 Task: Create a section Code Collectives and in the section, add a milestone Network Security Implementation in the project TrapPlan.
Action: Mouse moved to (57, 414)
Screenshot: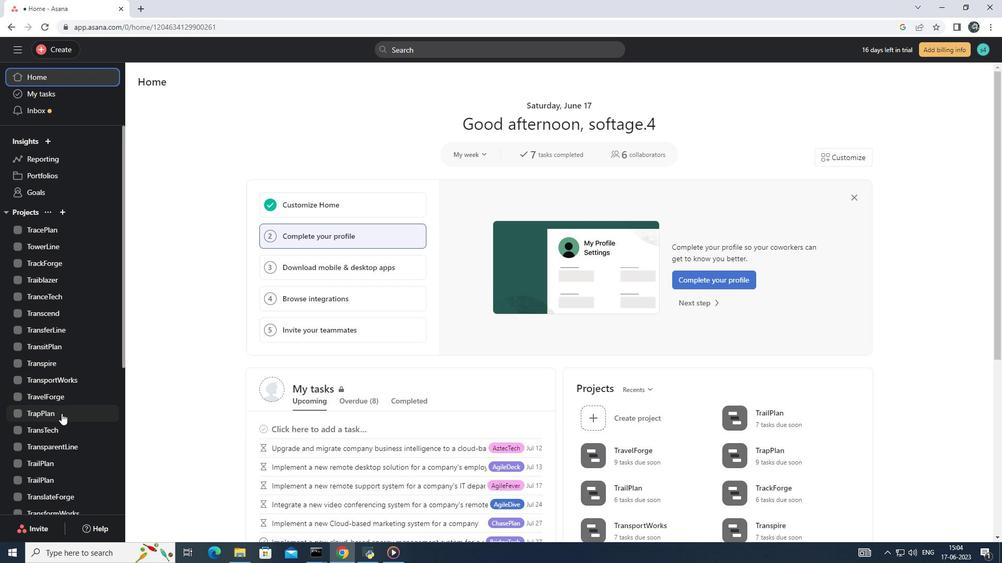 
Action: Mouse pressed left at (57, 414)
Screenshot: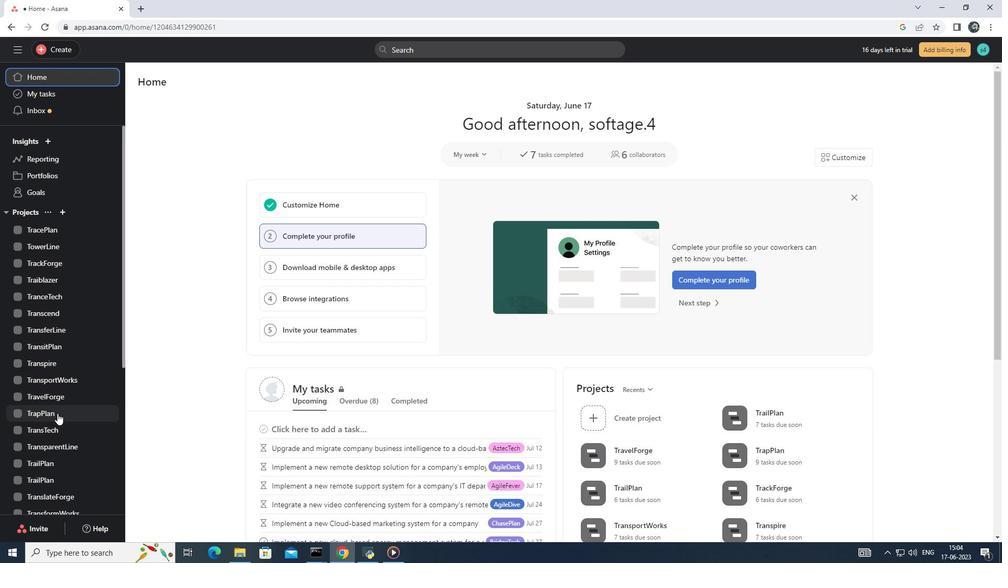 
Action: Mouse moved to (184, 329)
Screenshot: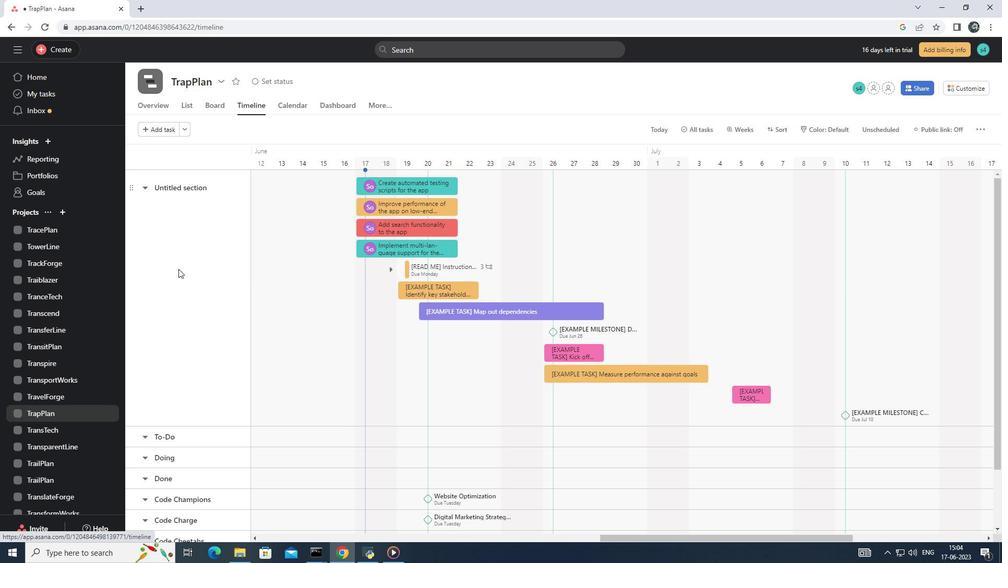 
Action: Mouse scrolled (184, 328) with delta (0, 0)
Screenshot: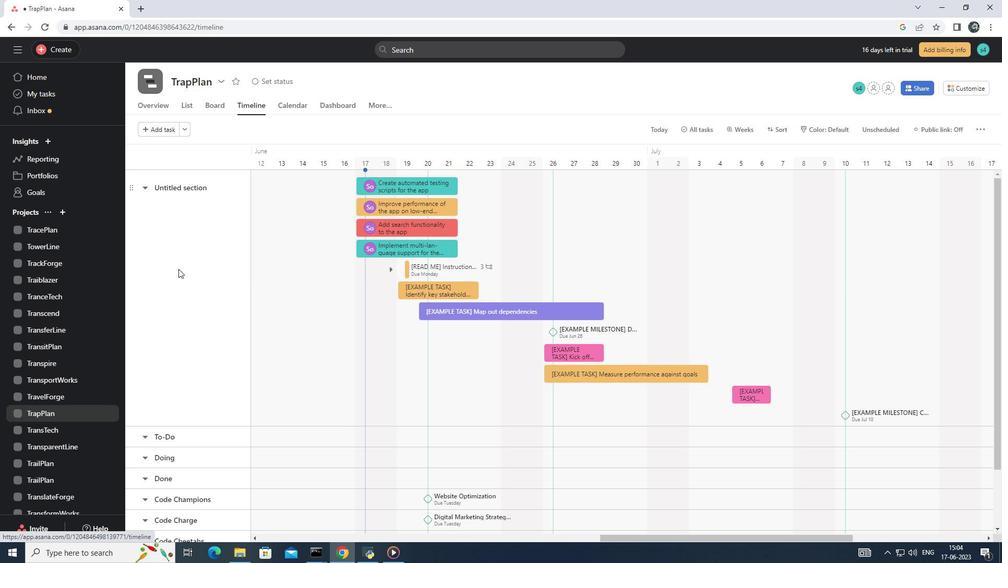 
Action: Mouse moved to (184, 331)
Screenshot: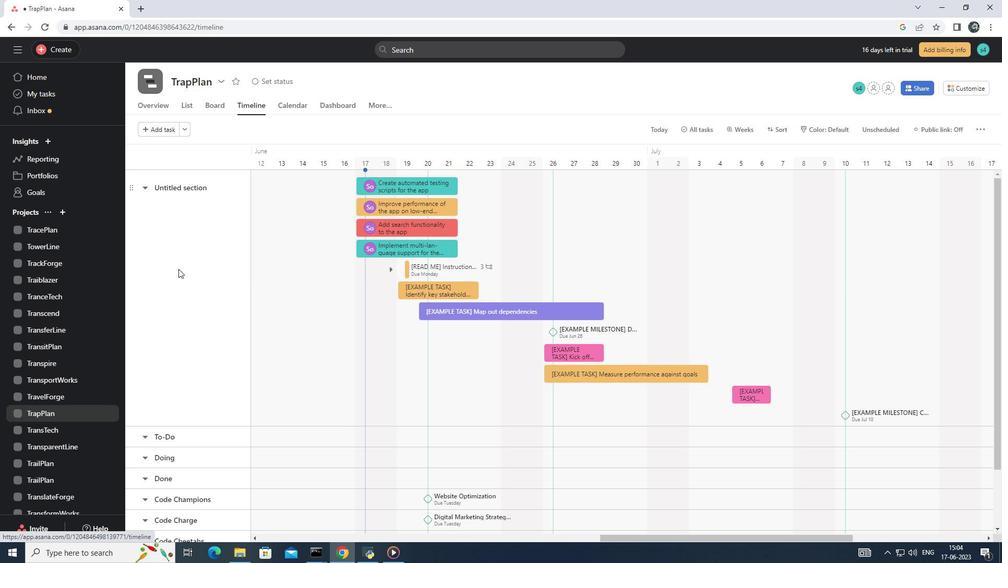 
Action: Mouse scrolled (184, 330) with delta (0, 0)
Screenshot: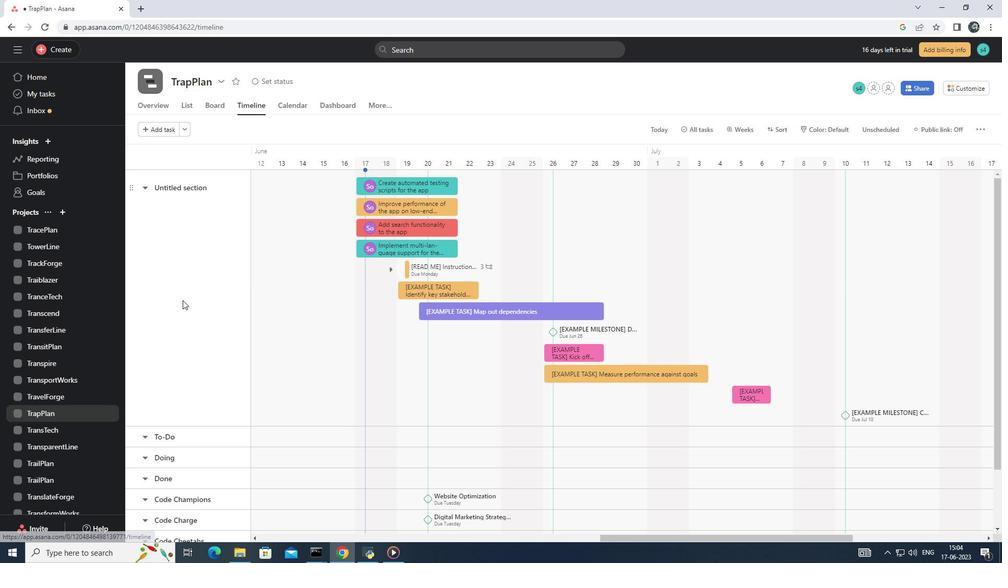 
Action: Mouse moved to (189, 337)
Screenshot: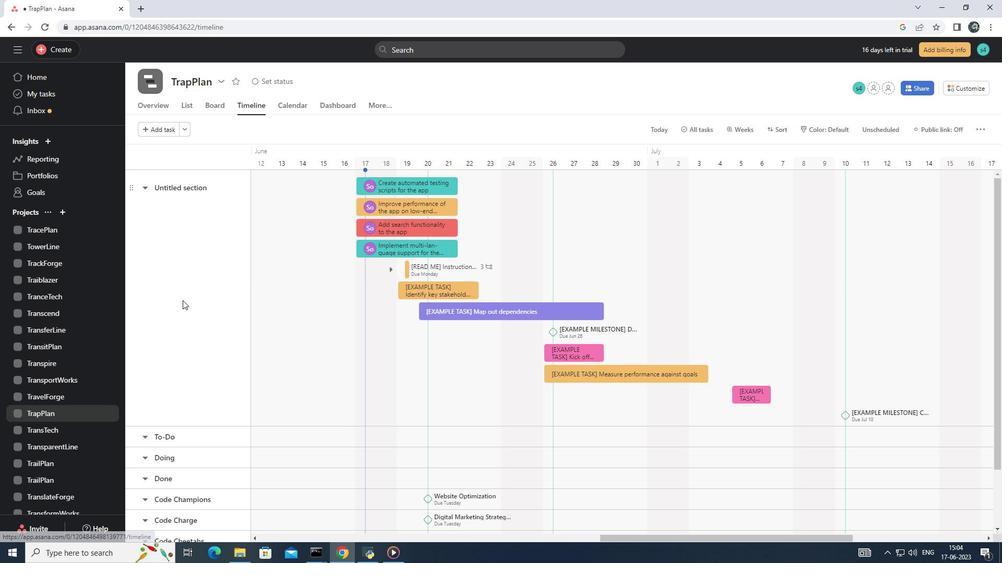 
Action: Mouse scrolled (187, 335) with delta (0, 0)
Screenshot: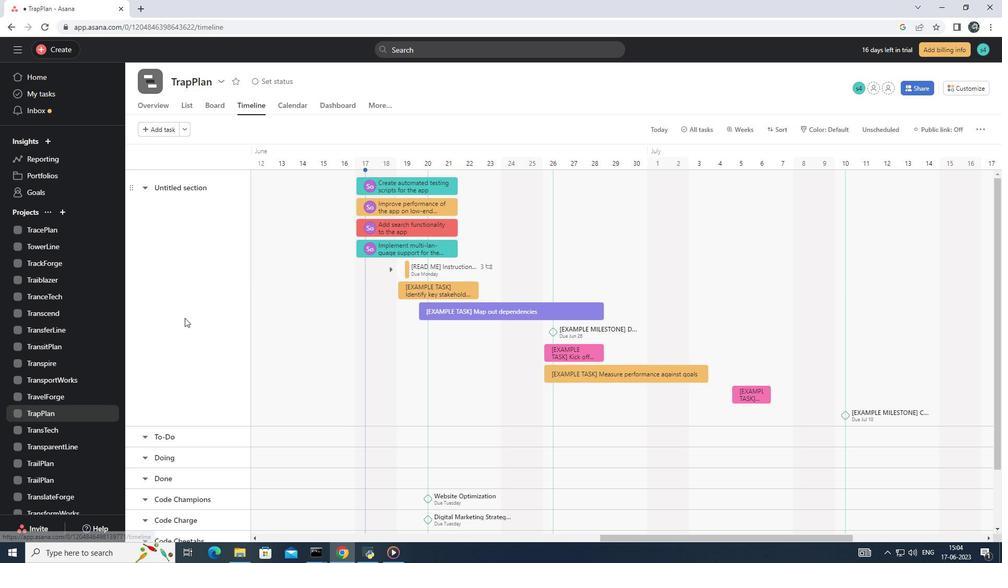 
Action: Mouse moved to (200, 349)
Screenshot: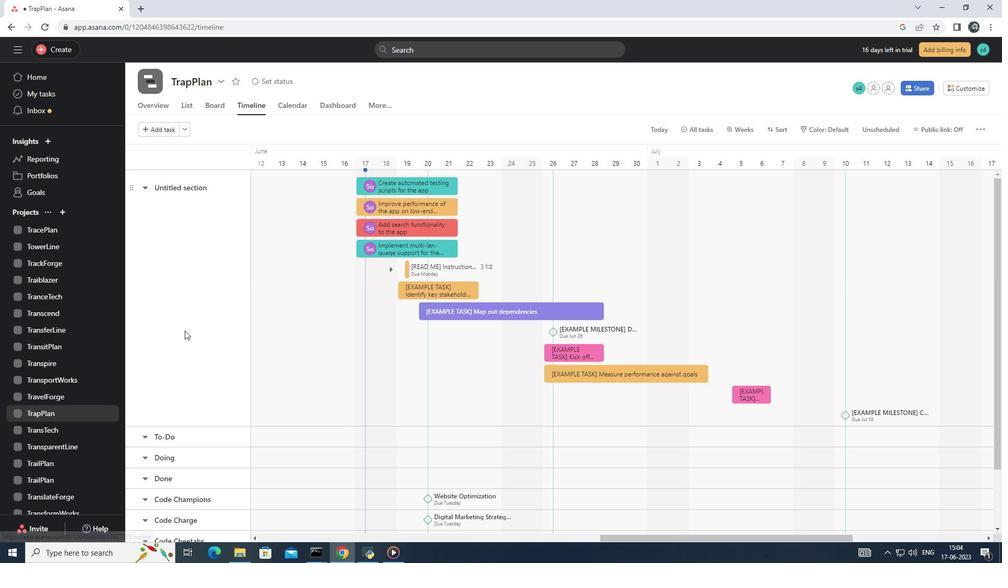 
Action: Mouse scrolled (190, 338) with delta (0, 0)
Screenshot: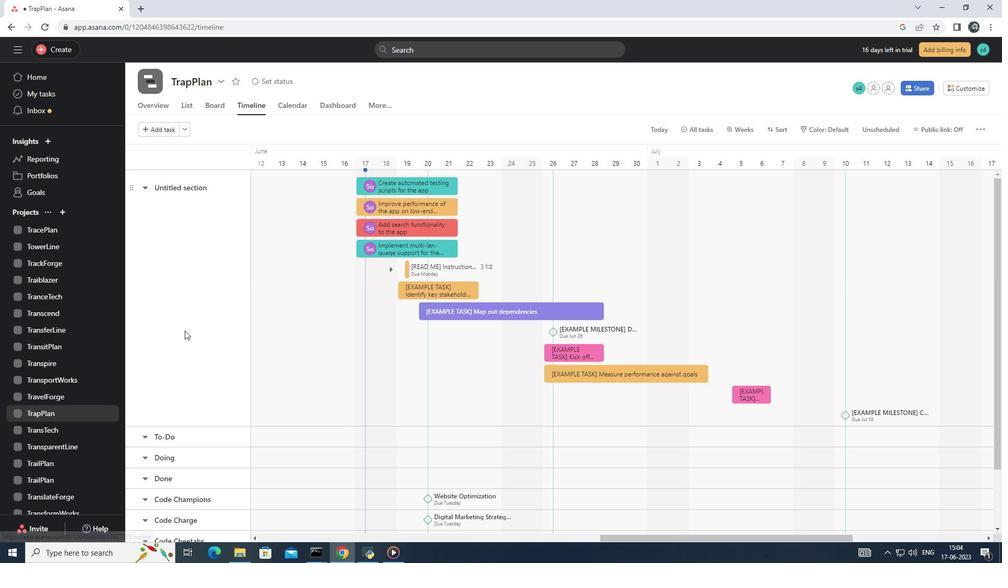 
Action: Mouse moved to (167, 491)
Screenshot: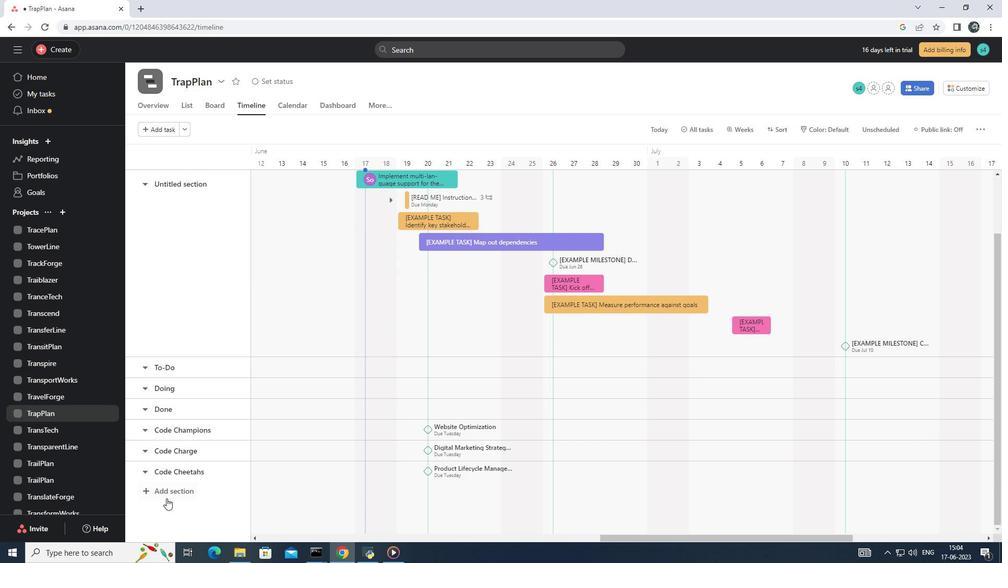 
Action: Mouse pressed left at (167, 491)
Screenshot: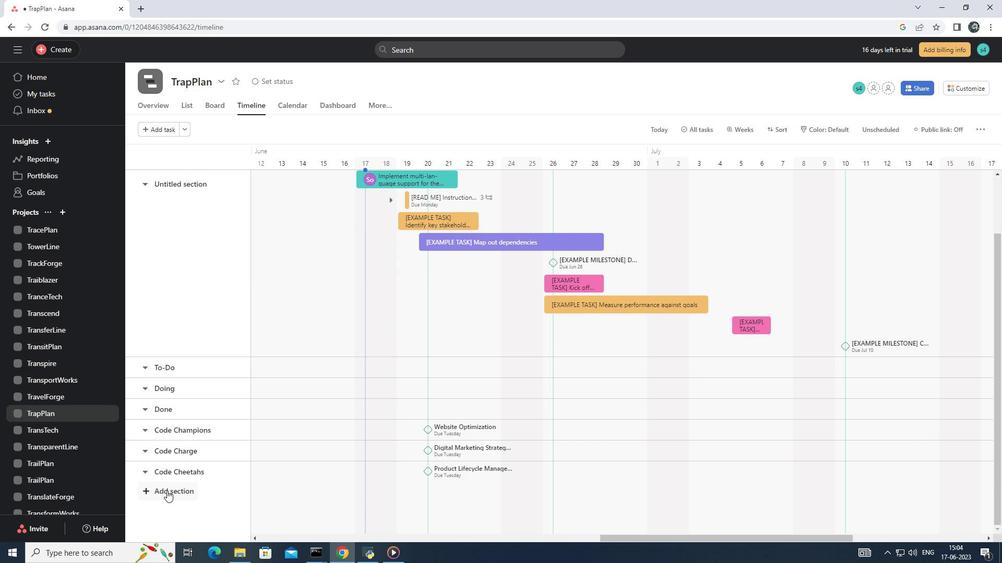 
Action: Mouse moved to (169, 491)
Screenshot: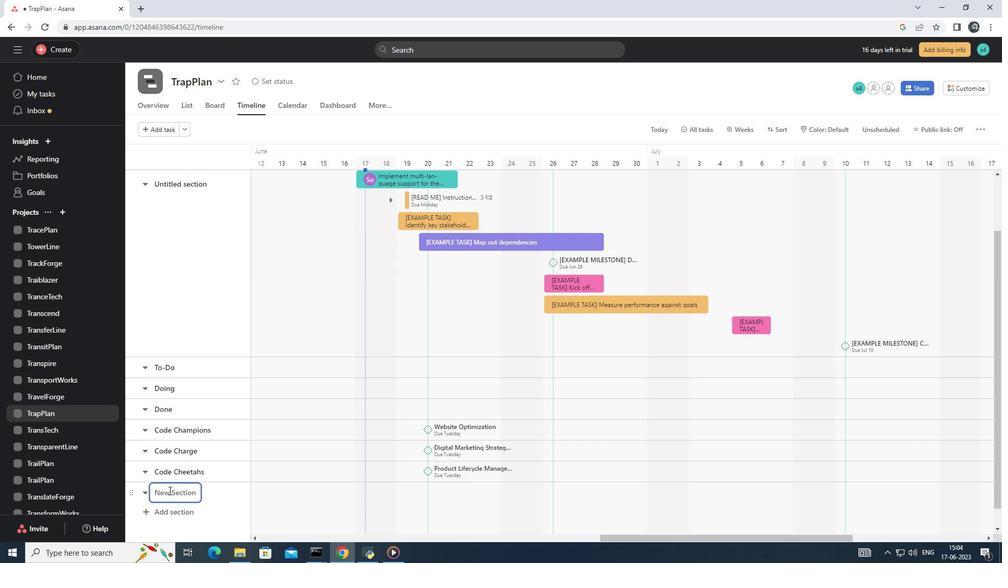 
Action: Key pressed <Key.shift>Code<Key.space><Key.shift>Collectives<Key.enter>
Screenshot: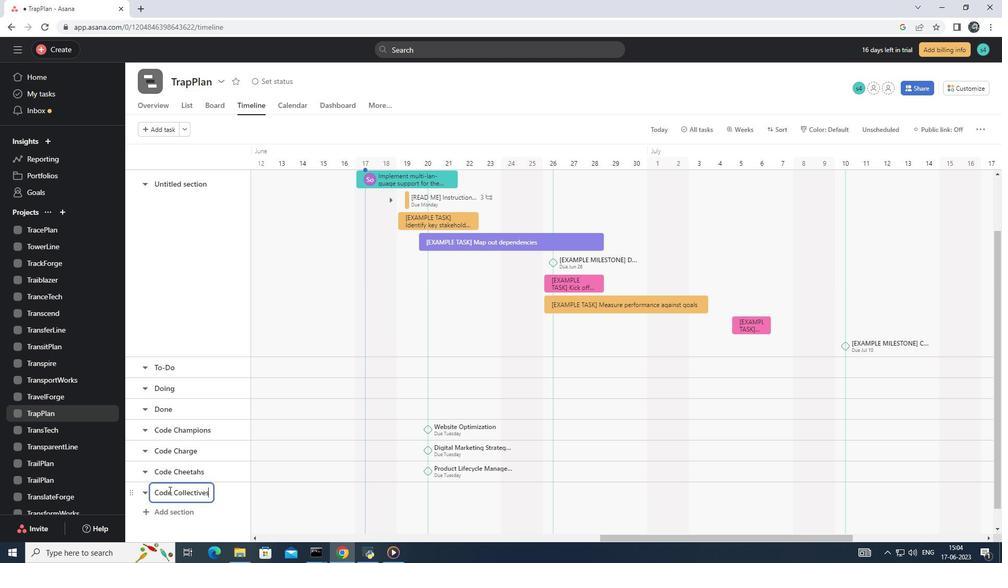 
Action: Mouse moved to (346, 495)
Screenshot: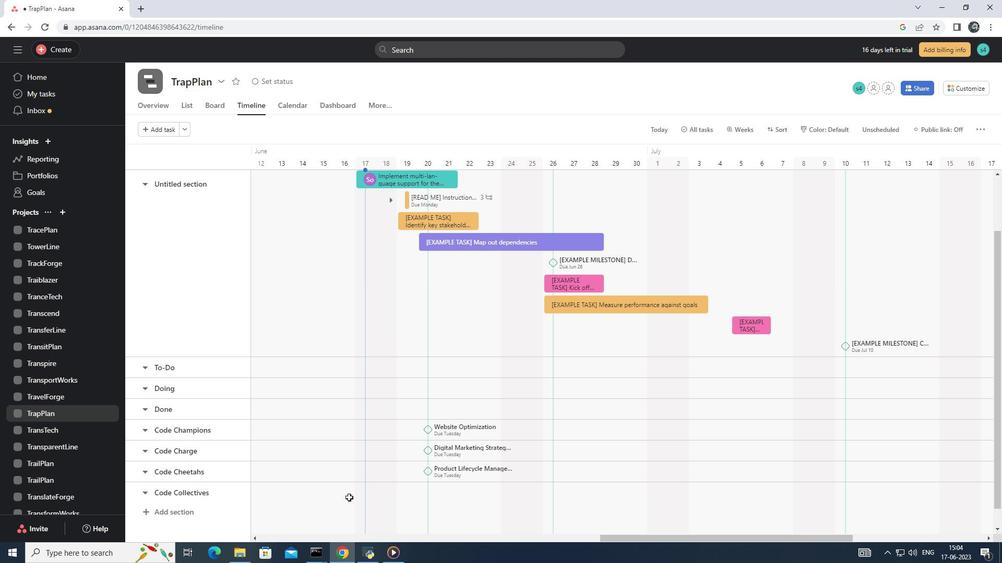
Action: Mouse pressed left at (346, 495)
Screenshot: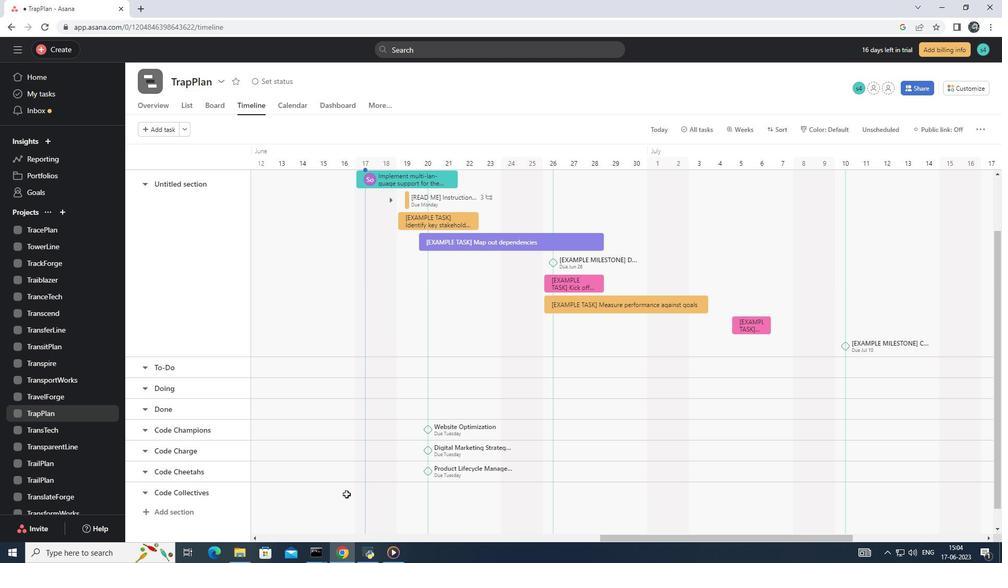 
Action: Mouse pressed left at (346, 495)
Screenshot: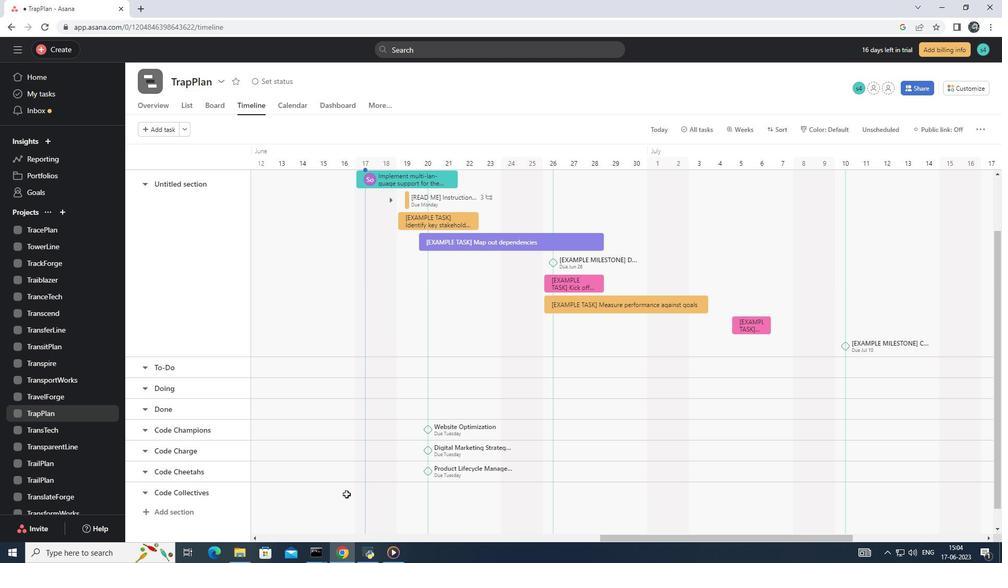 
Action: Key pressed <Key.shift>Network<Key.space><Key.shift>Security<Key.space><Key.shift>Implementat
Screenshot: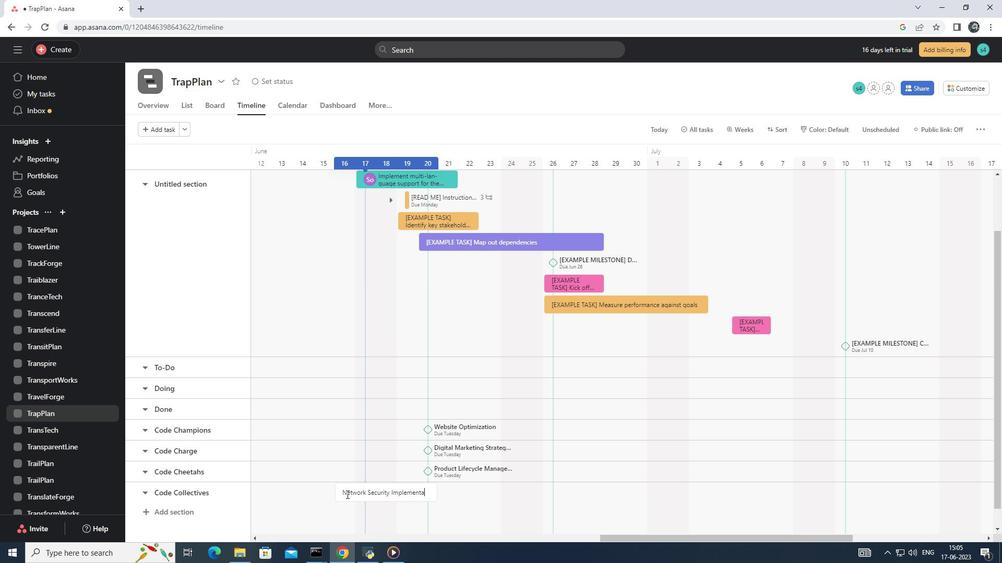 
Action: Mouse moved to (346, 494)
Screenshot: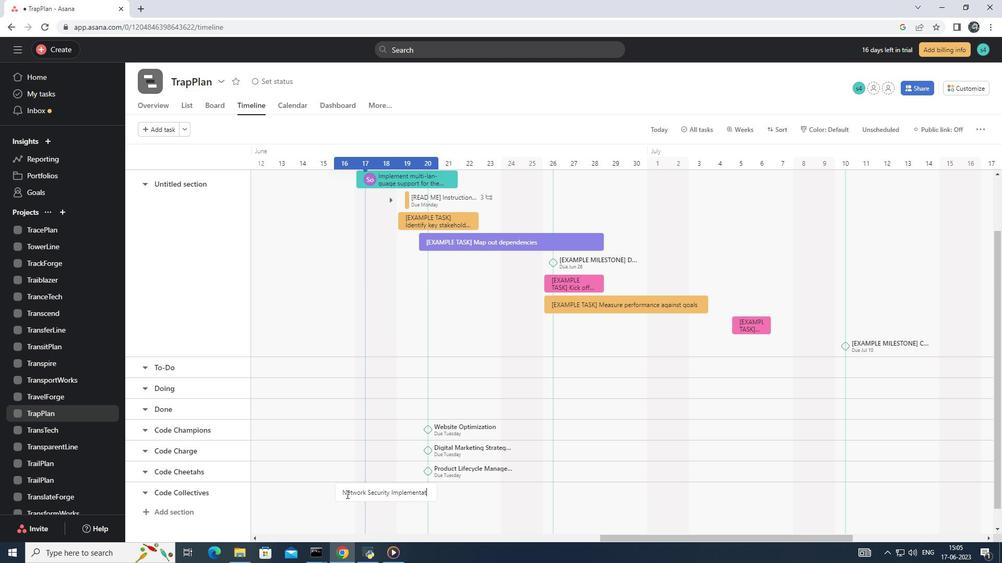 
Action: Key pressed ion<Key.space><Key.backspace><Key.enter>
Screenshot: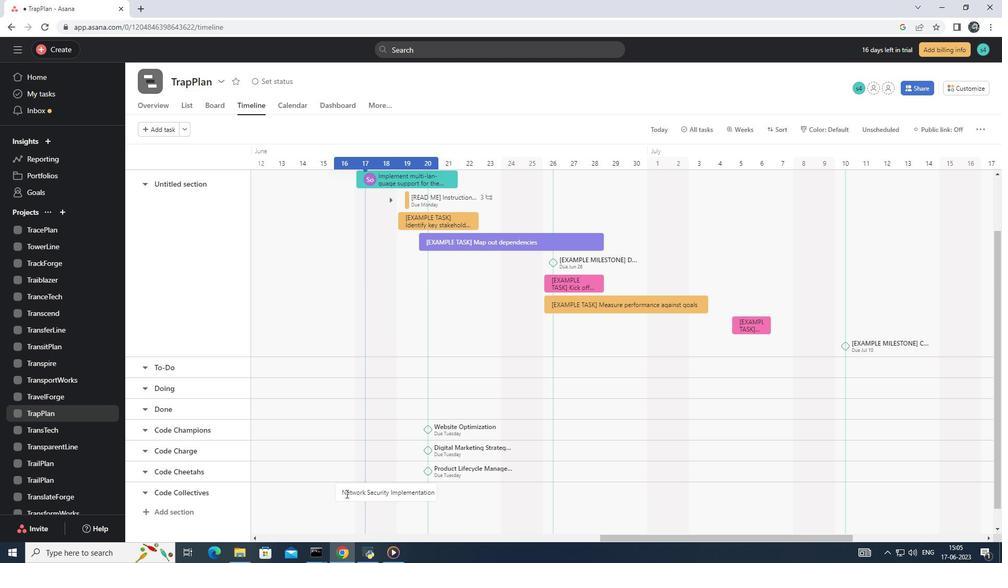 
Action: Mouse moved to (353, 494)
Screenshot: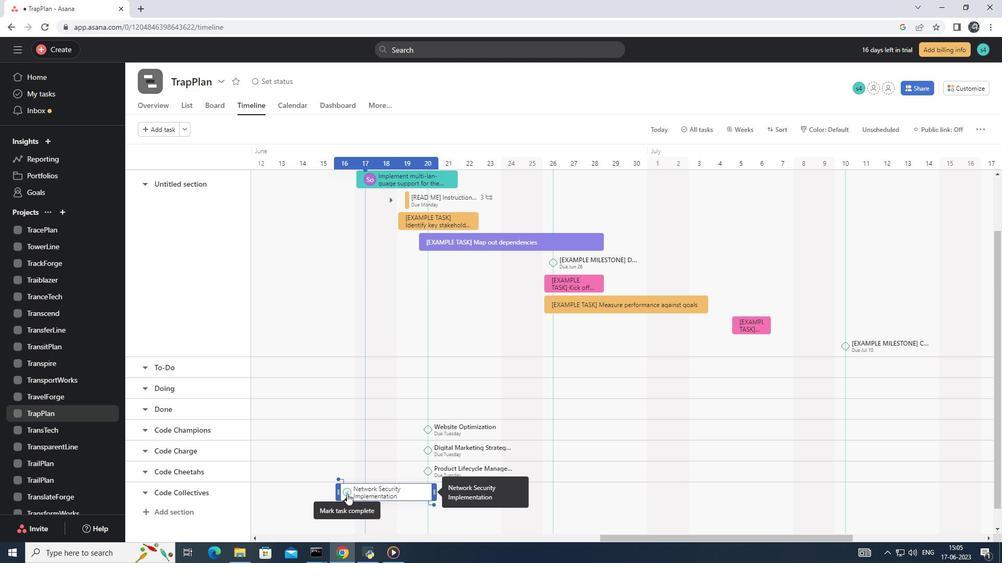
Action: Mouse pressed right at (353, 494)
Screenshot: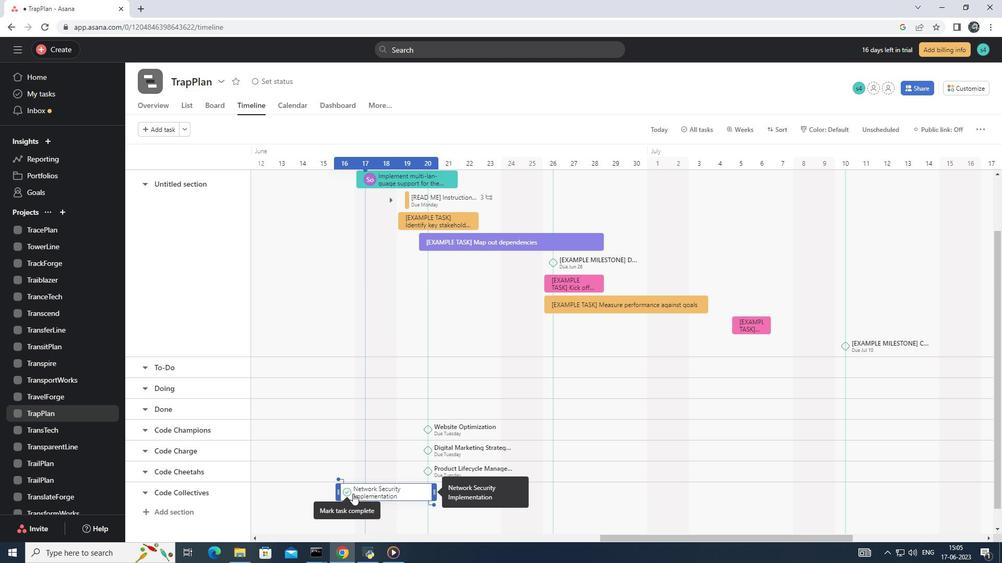 
Action: Mouse moved to (385, 441)
Screenshot: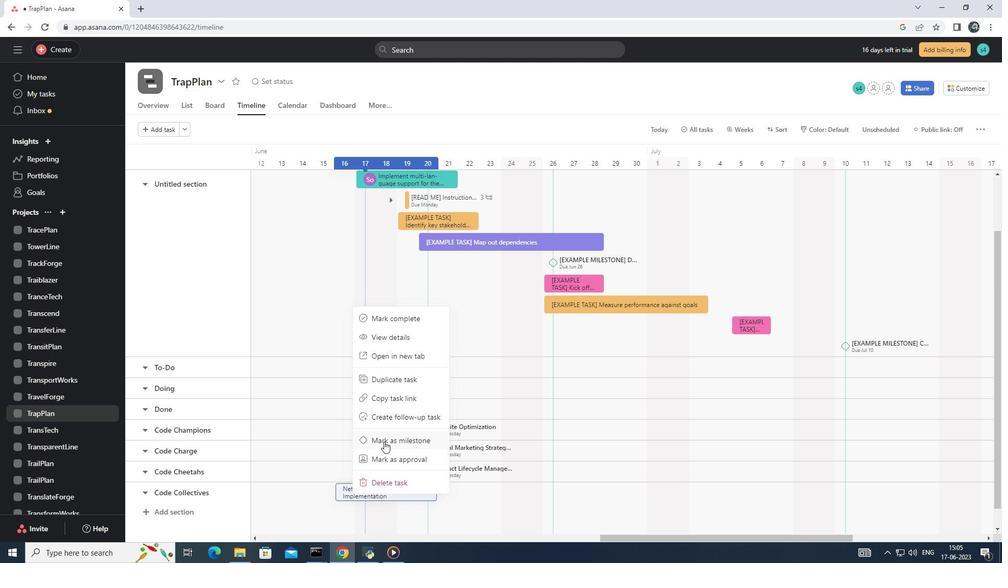 
Action: Mouse pressed left at (385, 441)
Screenshot: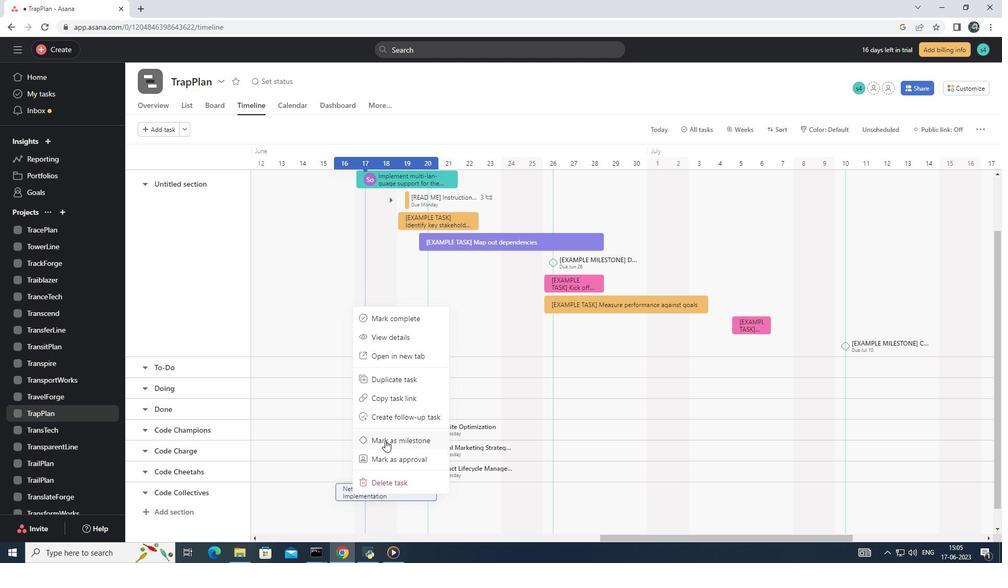
Action: Mouse moved to (341, 510)
Screenshot: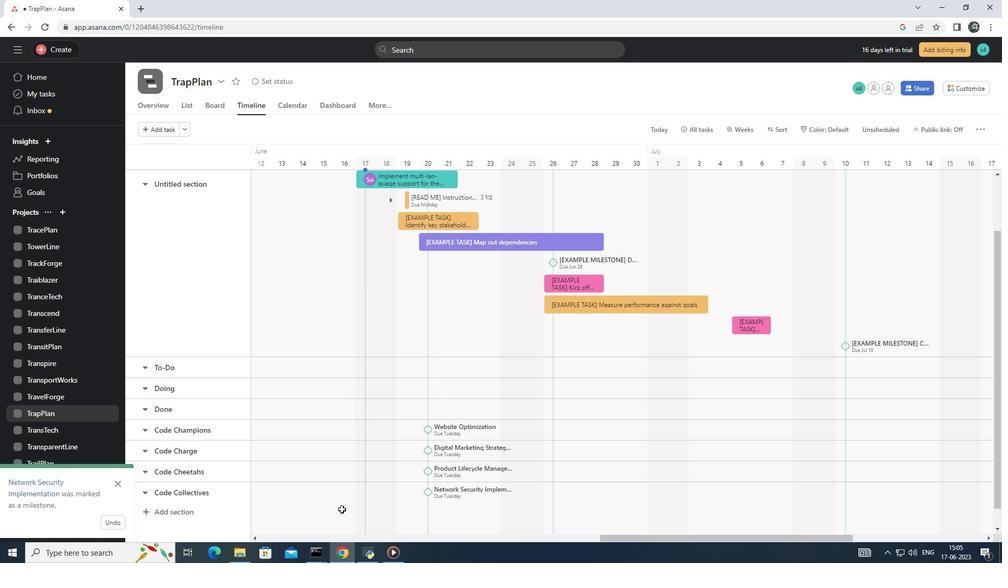
